 Task: Create a Board called Board0000000100 in Workspace WS0000000034 in Trello with Visibility as Workspace. Create a Board called Board0000000101 in Workspace WS0000000034 in Trello with Visibility as Private. Create a Board called Board0000000102 in Workspace WS0000000034 in Trello with Visibility as Public. Create Card Card0000000397 in Board Board0000000100 in Workspace WS0000000034 in Trello. Create Card Card0000000398 in Board Board0000000100 in Workspace WS0000000034 in Trello
Action: Mouse moved to (546, 564)
Screenshot: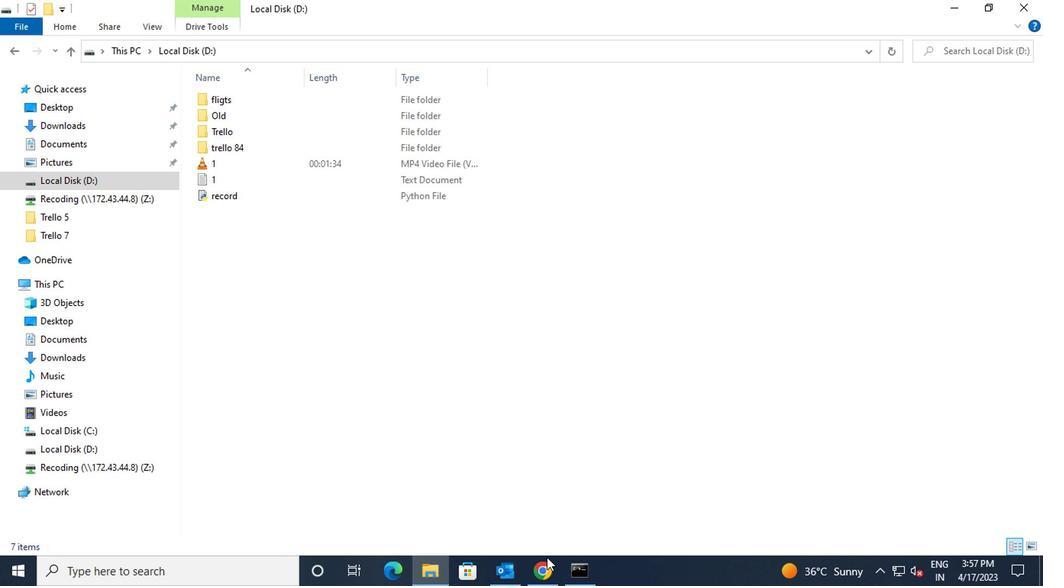 
Action: Mouse pressed left at (546, 564)
Screenshot: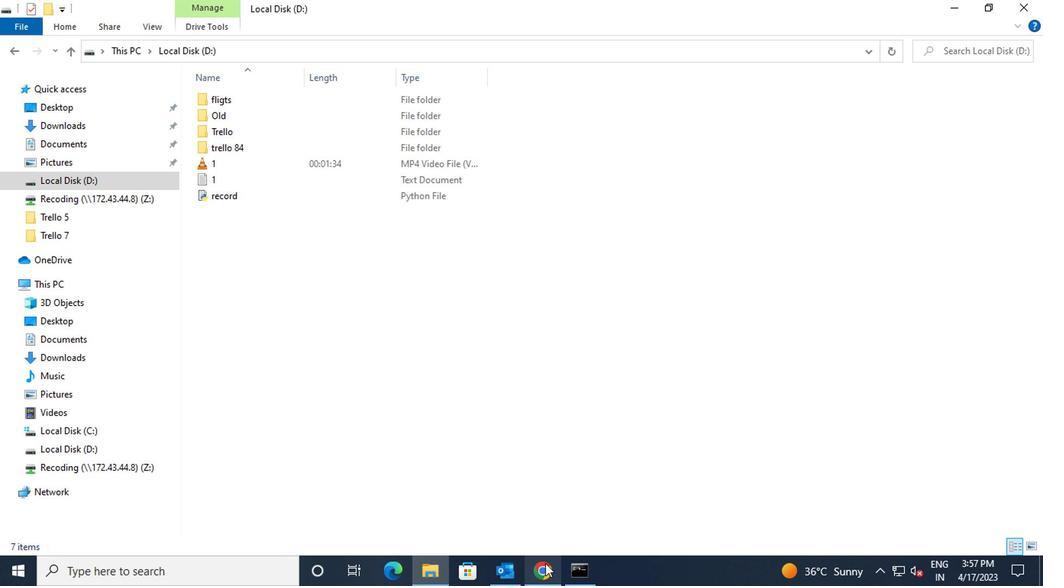 
Action: Mouse moved to (447, 96)
Screenshot: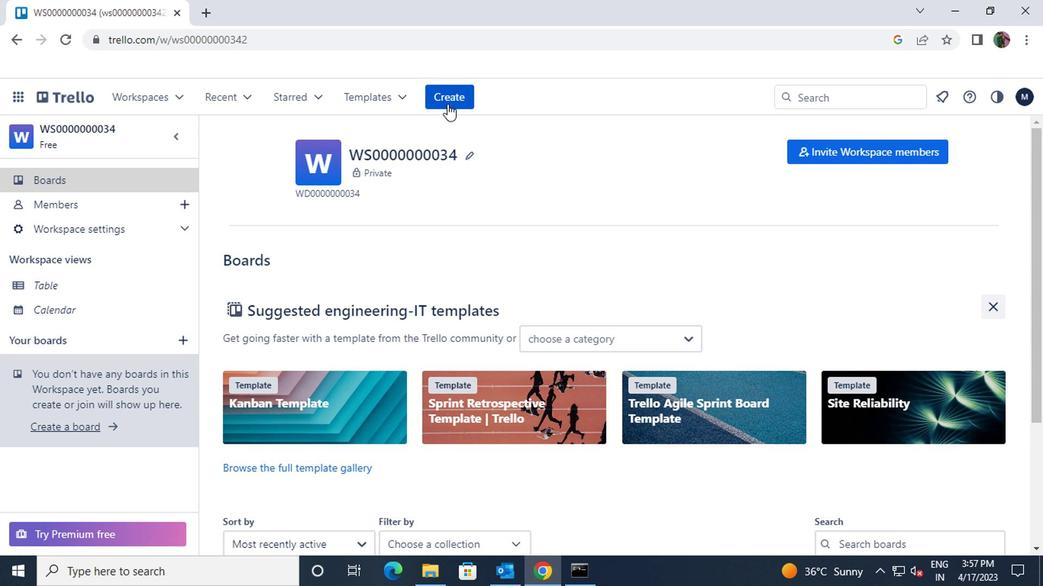 
Action: Mouse pressed left at (447, 96)
Screenshot: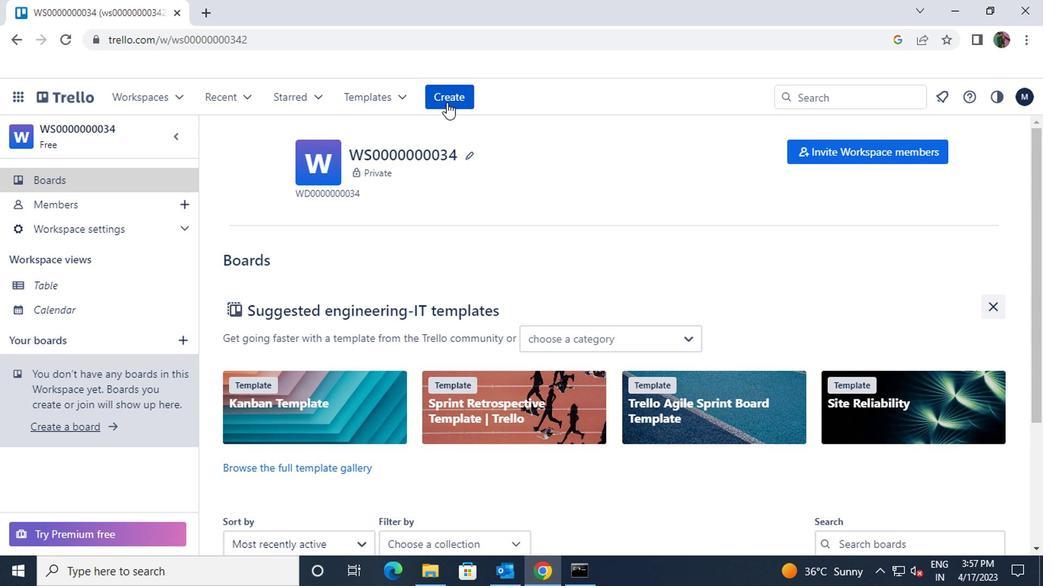 
Action: Mouse moved to (459, 154)
Screenshot: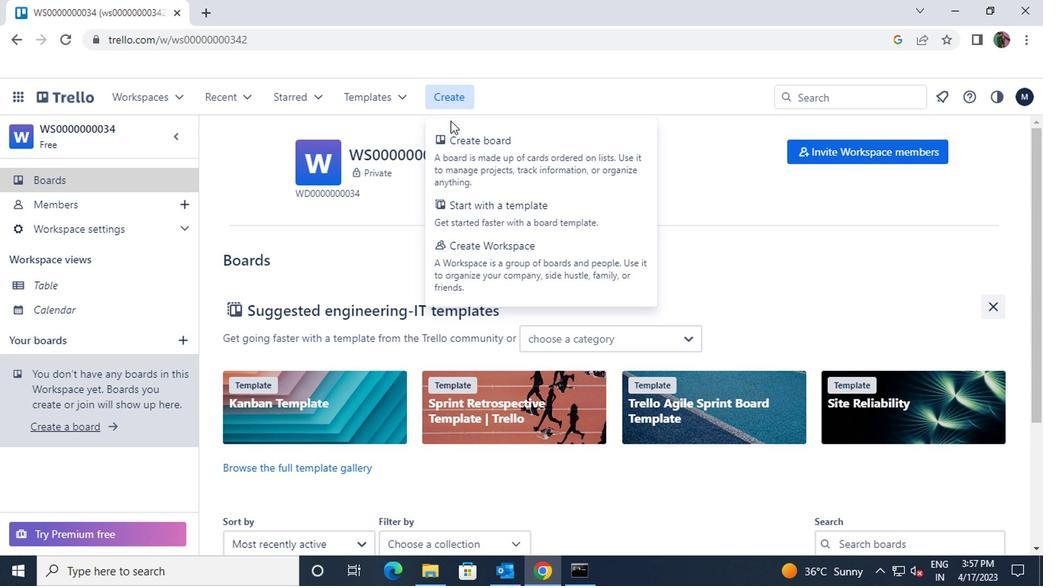 
Action: Mouse pressed left at (459, 154)
Screenshot: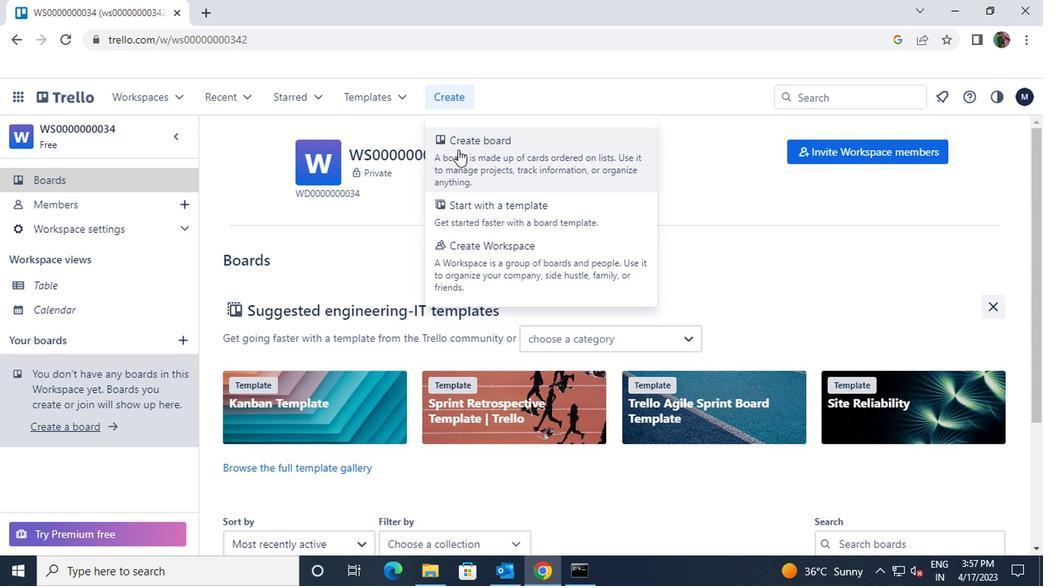 
Action: Key pressed <Key.shift>BOARD0000000100
Screenshot: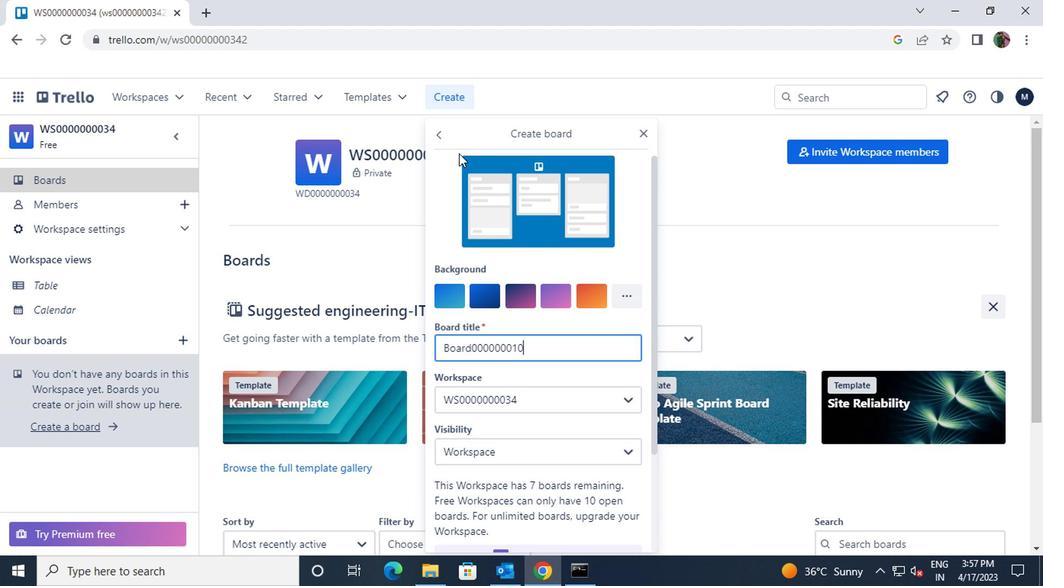 
Action: Mouse moved to (490, 260)
Screenshot: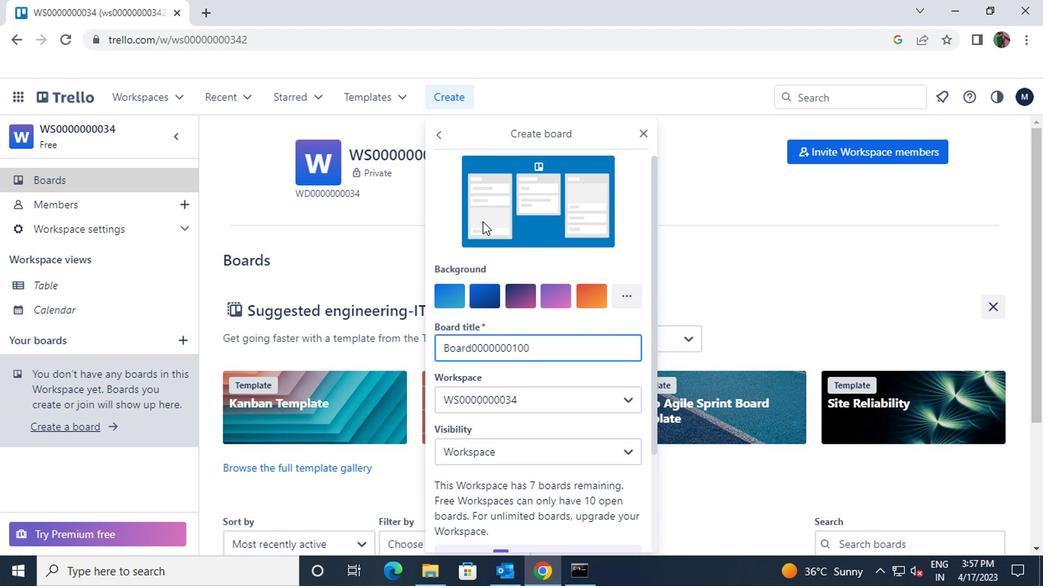 
Action: Mouse scrolled (490, 259) with delta (0, 0)
Screenshot: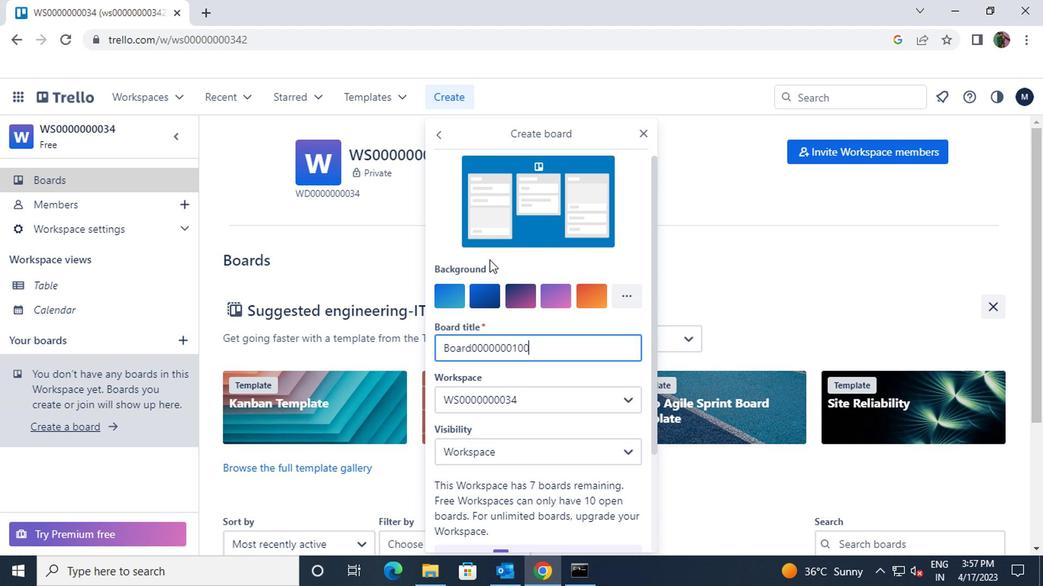 
Action: Mouse moved to (493, 516)
Screenshot: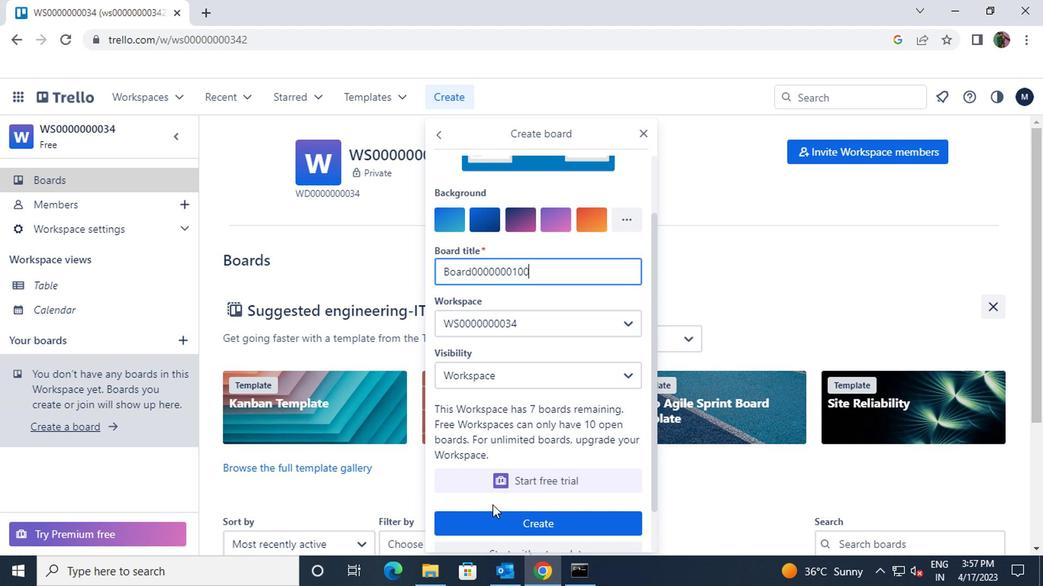 
Action: Mouse pressed left at (493, 516)
Screenshot: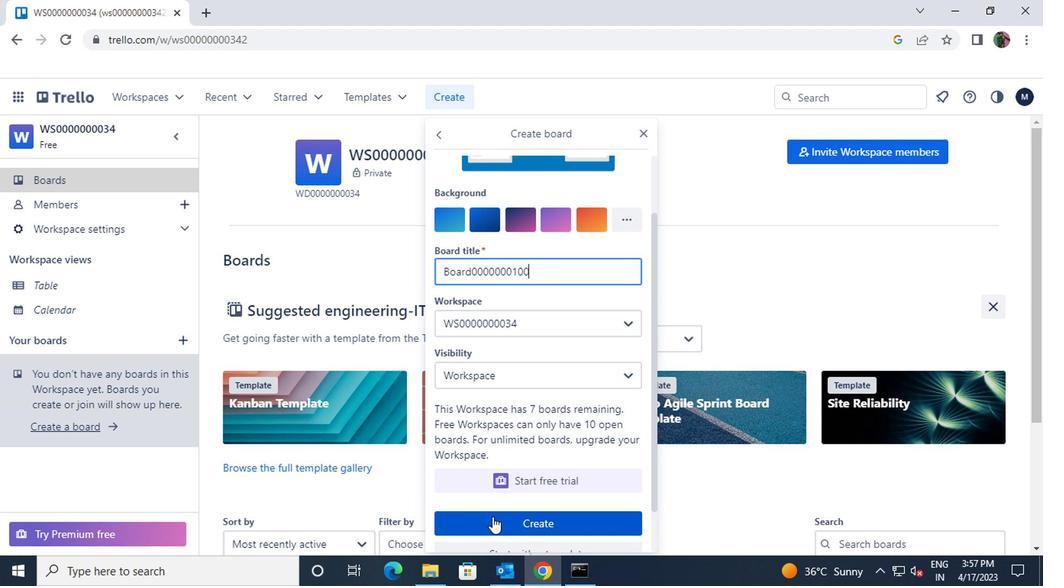 
Action: Mouse moved to (178, 339)
Screenshot: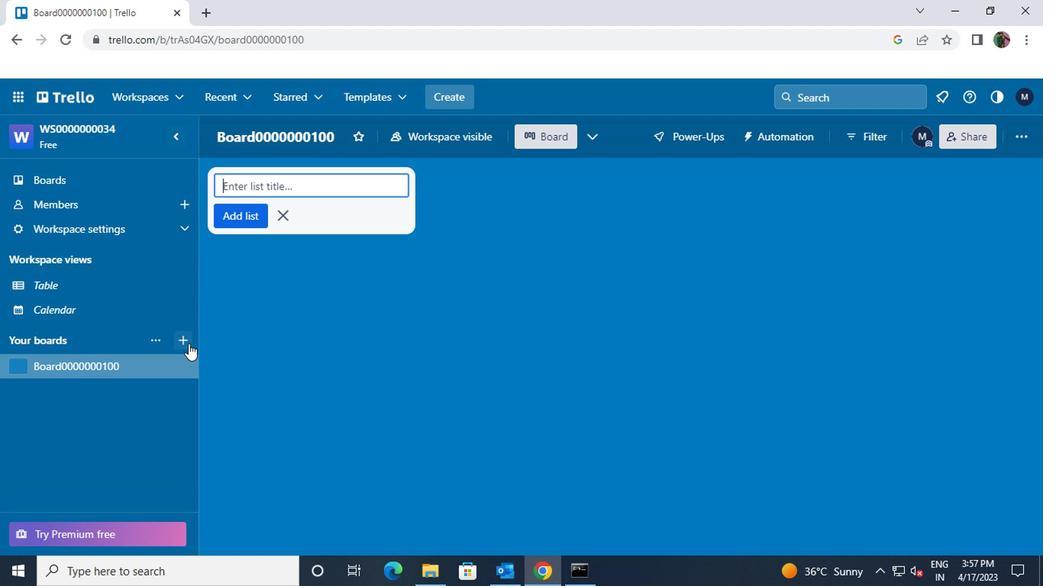 
Action: Mouse pressed left at (178, 339)
Screenshot: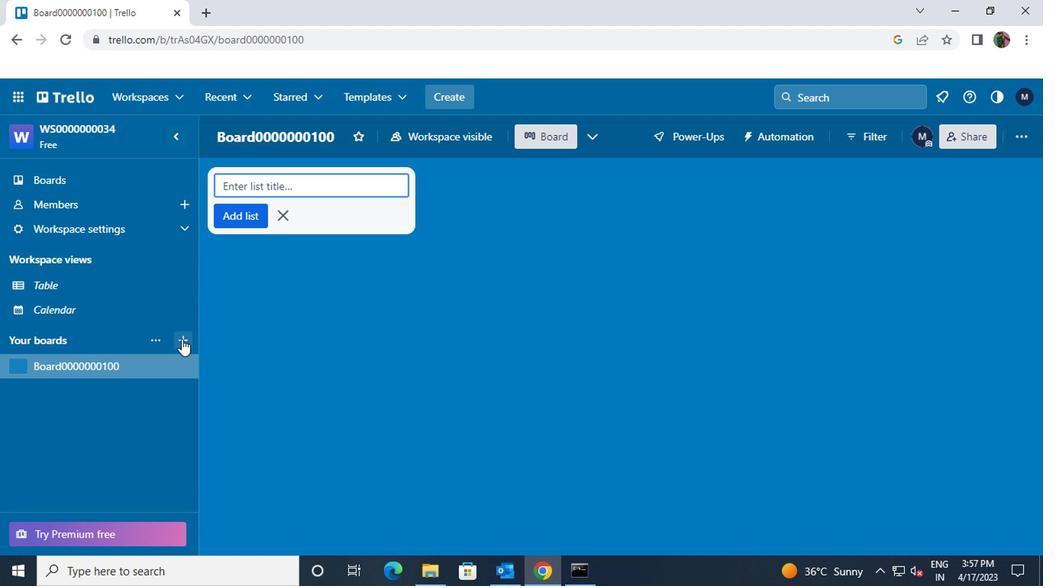 
Action: Mouse moved to (232, 346)
Screenshot: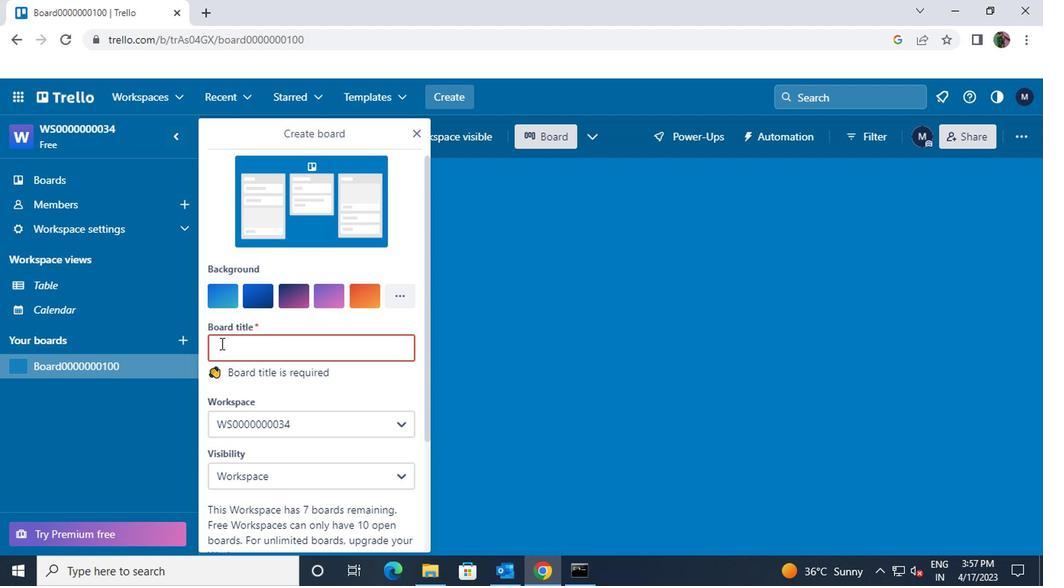 
Action: Mouse pressed left at (232, 346)
Screenshot: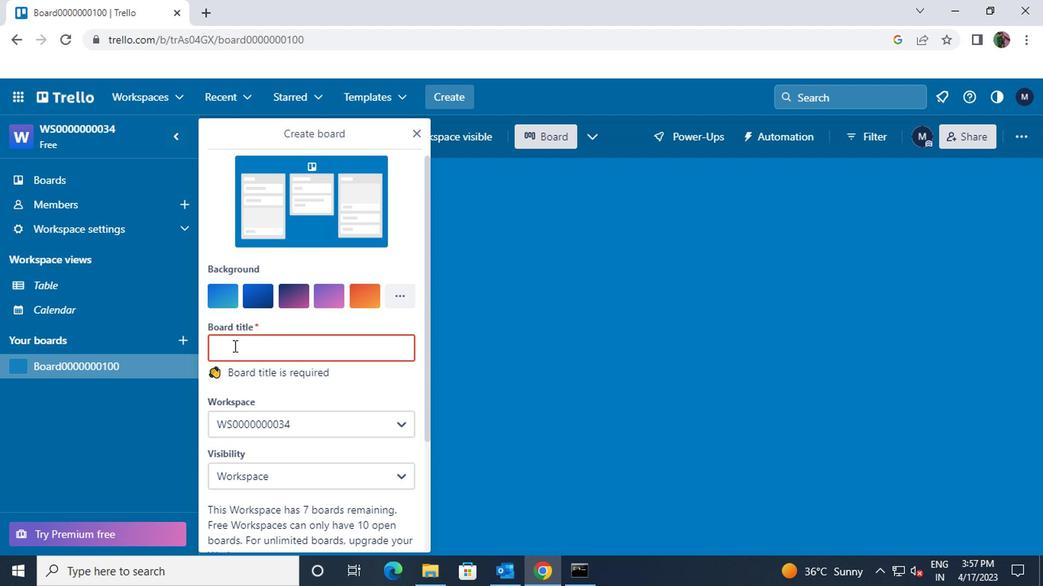 
Action: Key pressed <Key.shift>BOARD0000000101
Screenshot: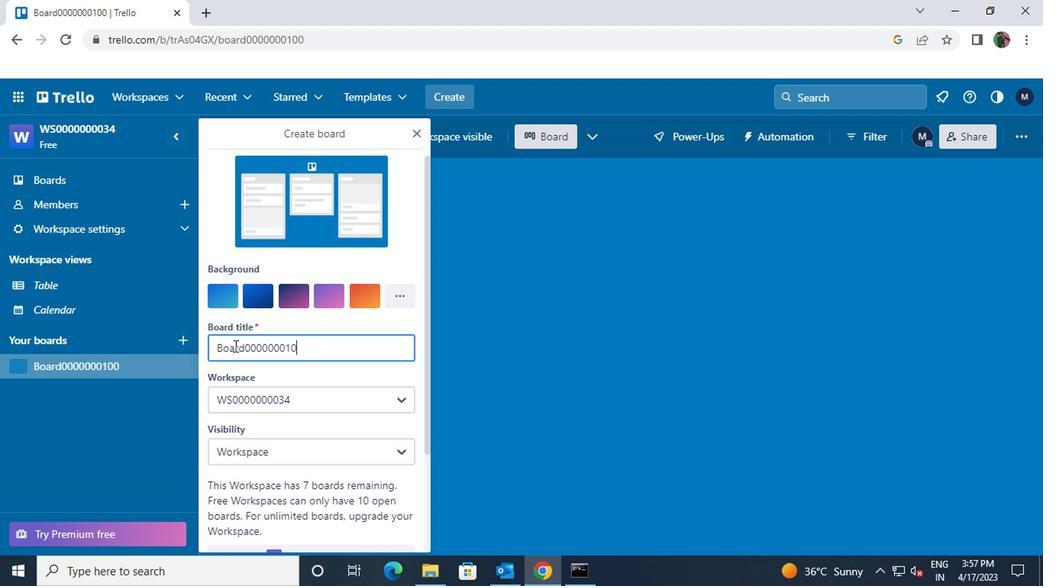 
Action: Mouse moved to (286, 419)
Screenshot: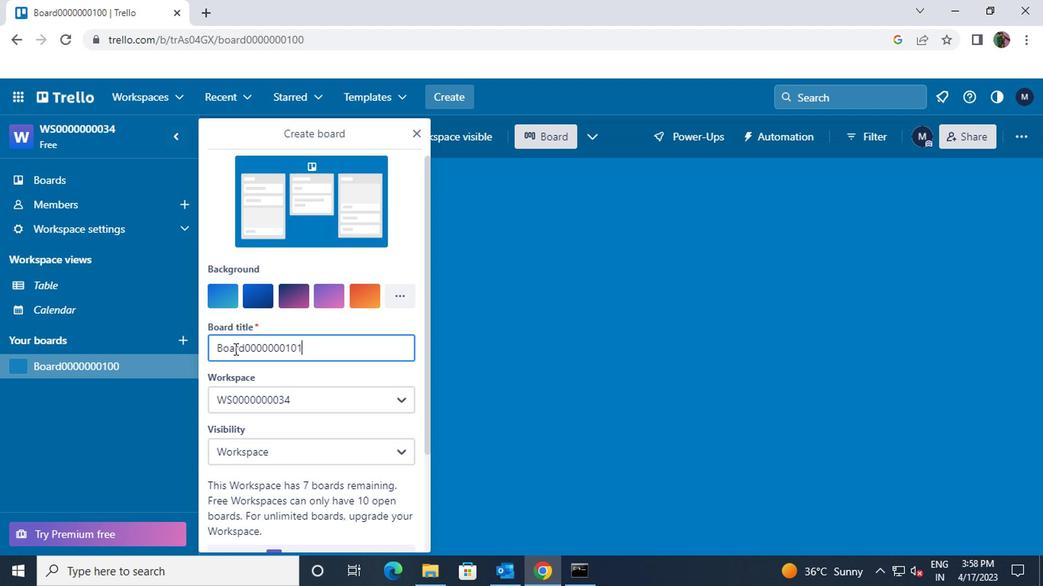 
Action: Mouse scrolled (286, 419) with delta (0, 0)
Screenshot: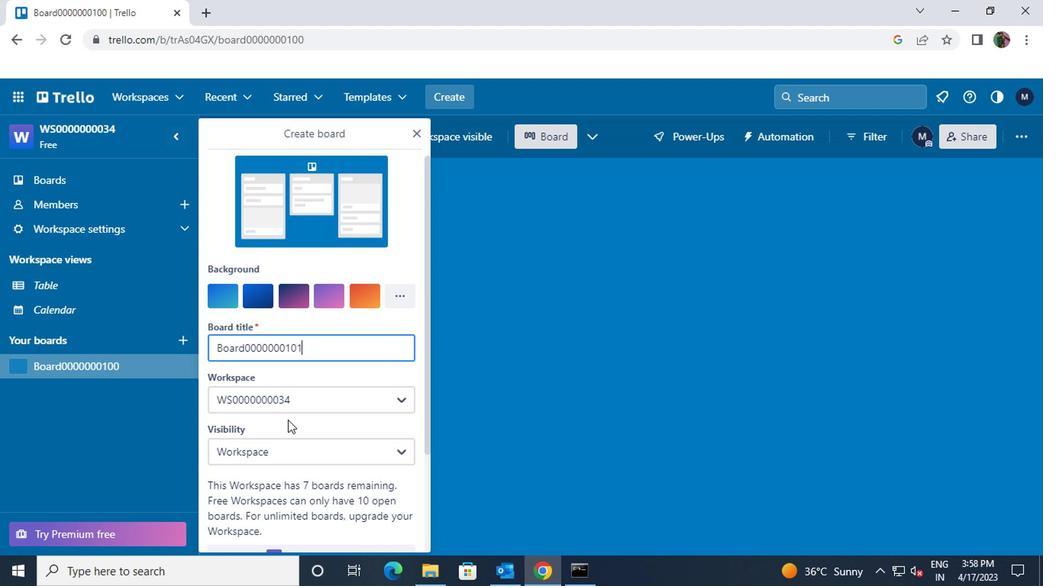 
Action: Mouse scrolled (286, 419) with delta (0, 0)
Screenshot: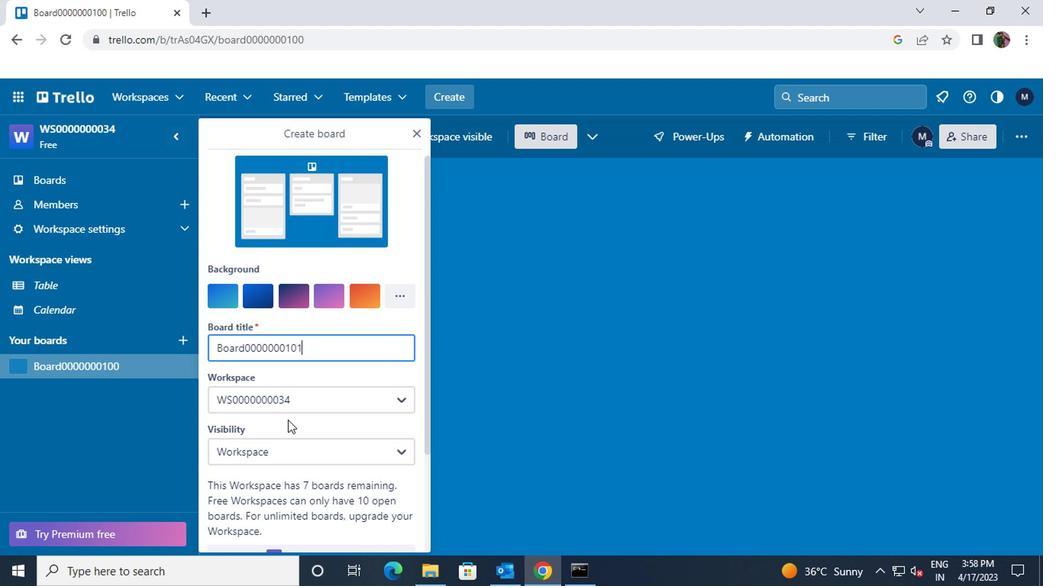 
Action: Mouse moved to (284, 469)
Screenshot: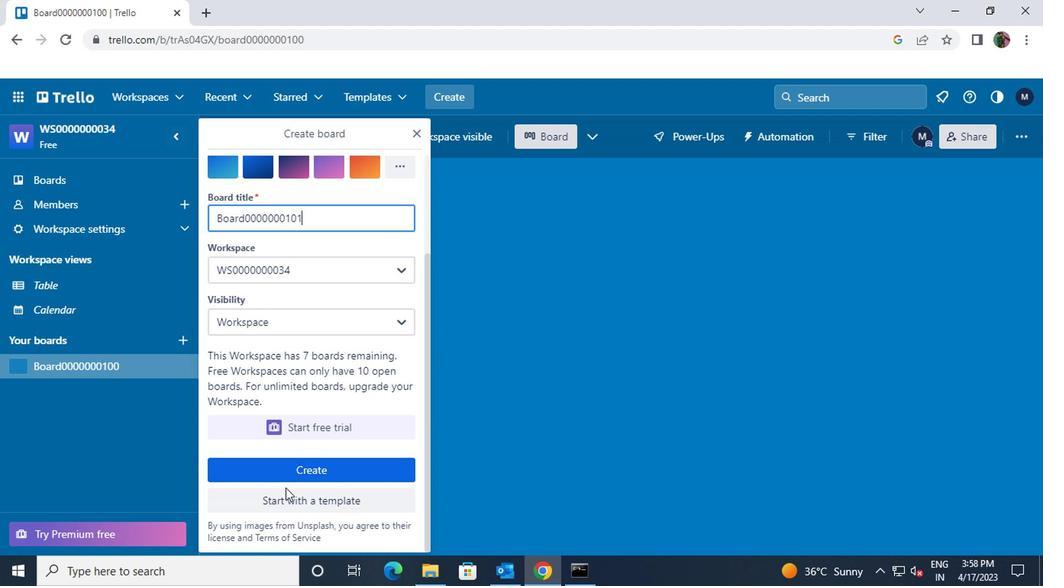 
Action: Mouse pressed left at (284, 469)
Screenshot: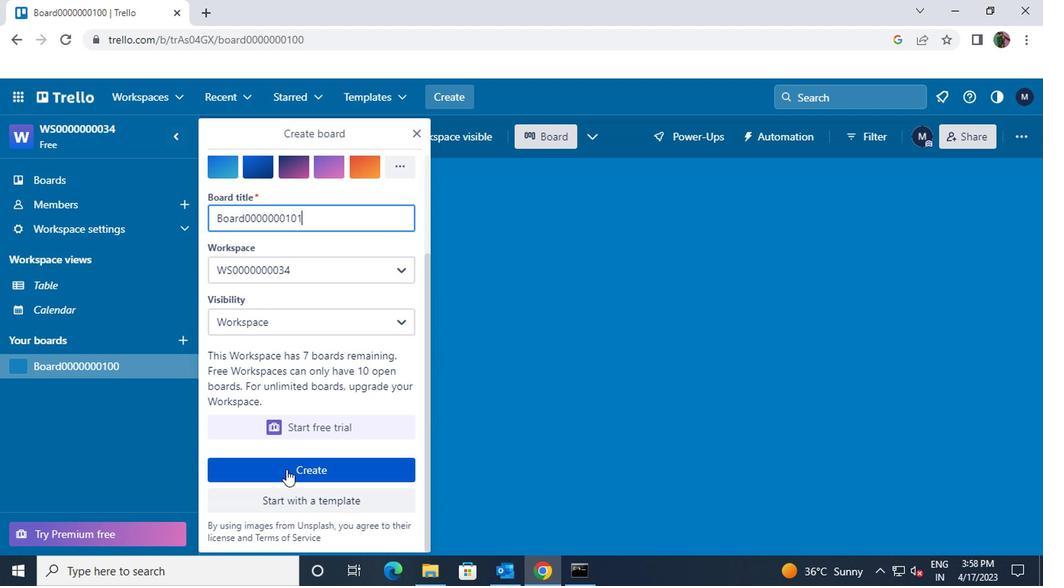 
Action: Mouse moved to (182, 342)
Screenshot: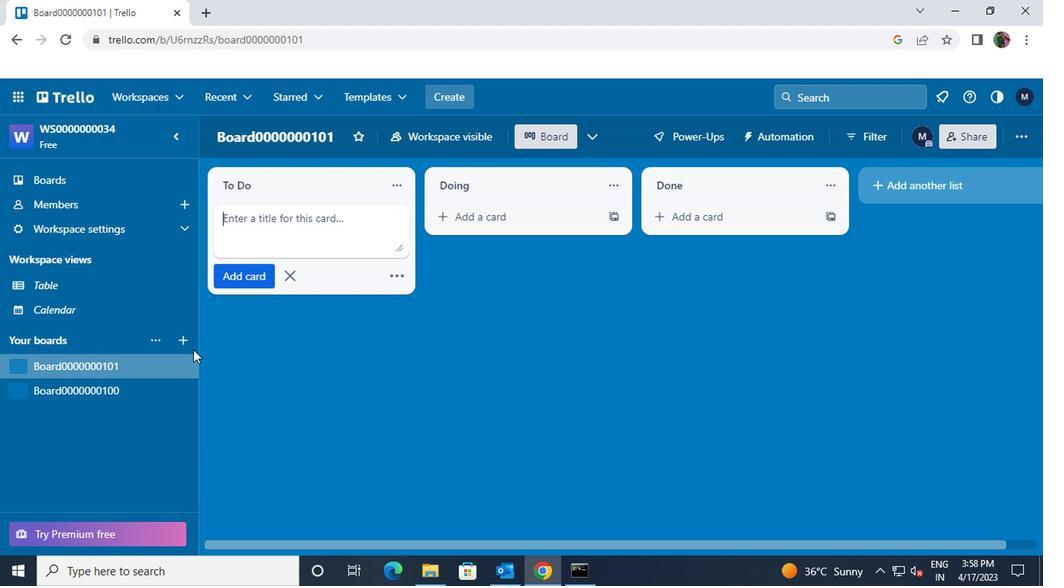 
Action: Mouse pressed left at (182, 342)
Screenshot: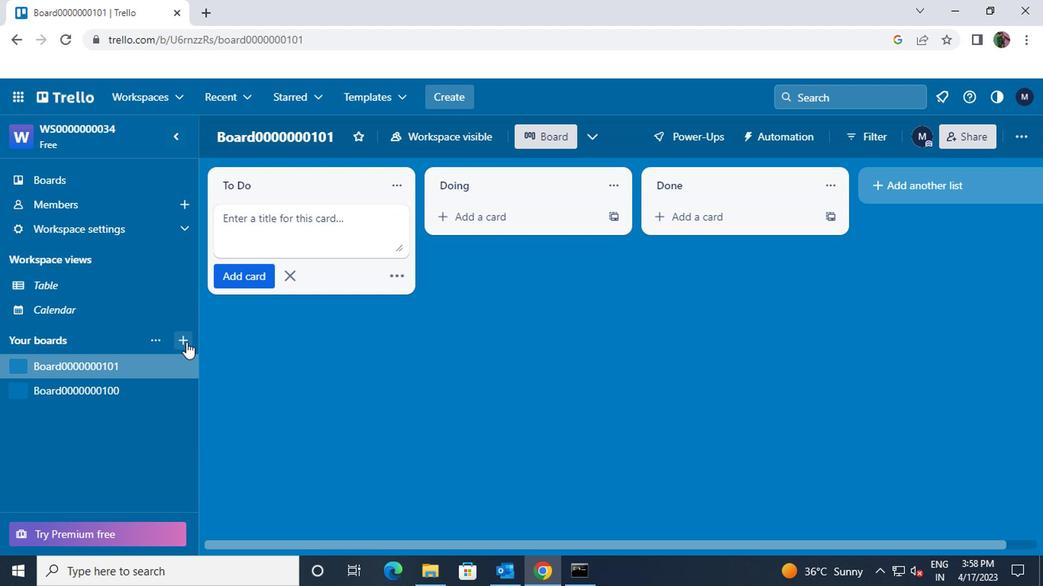 
Action: Mouse moved to (236, 348)
Screenshot: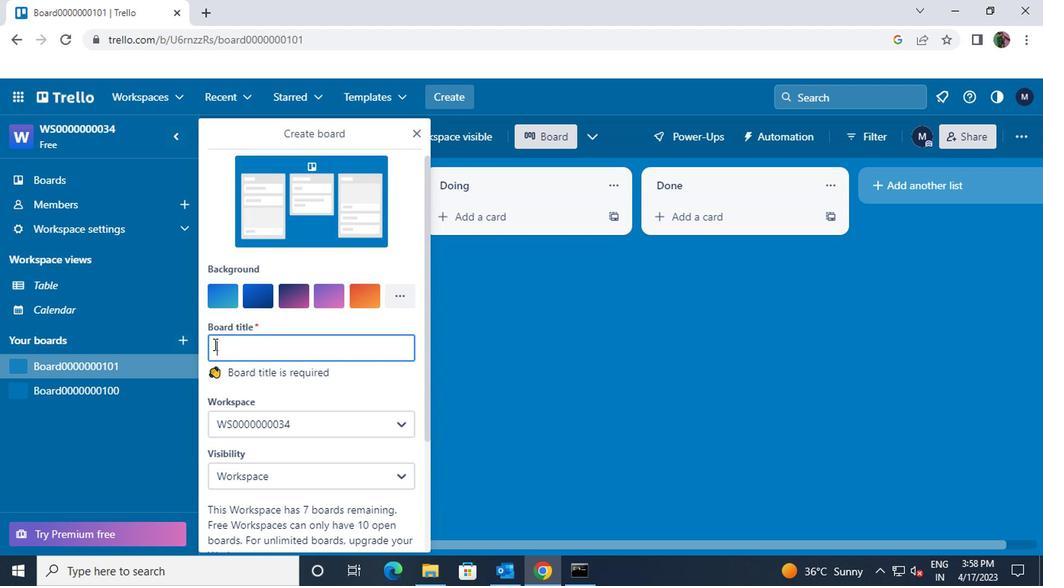 
Action: Mouse pressed left at (236, 348)
Screenshot: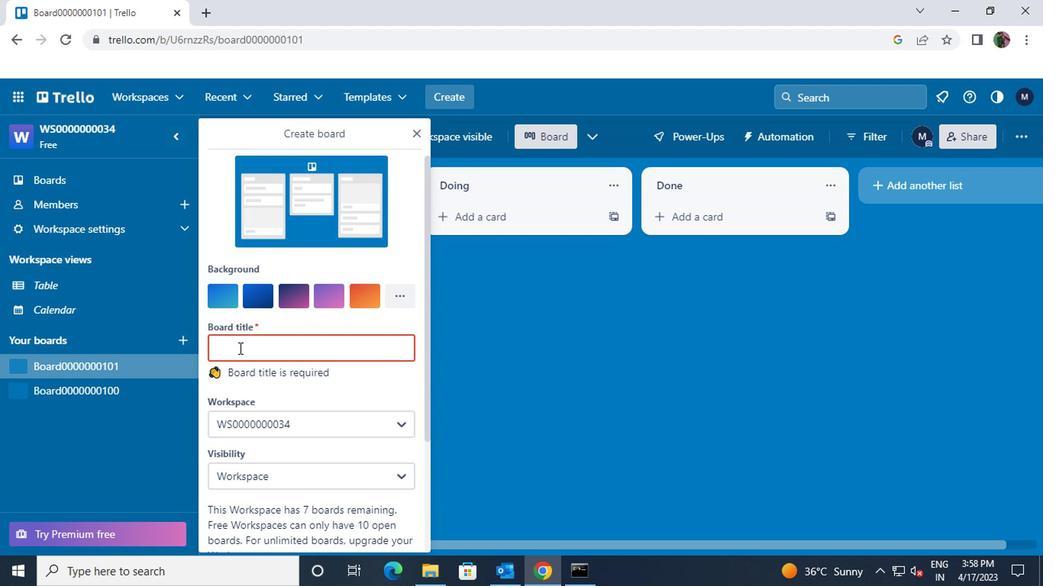
Action: Mouse moved to (237, 349)
Screenshot: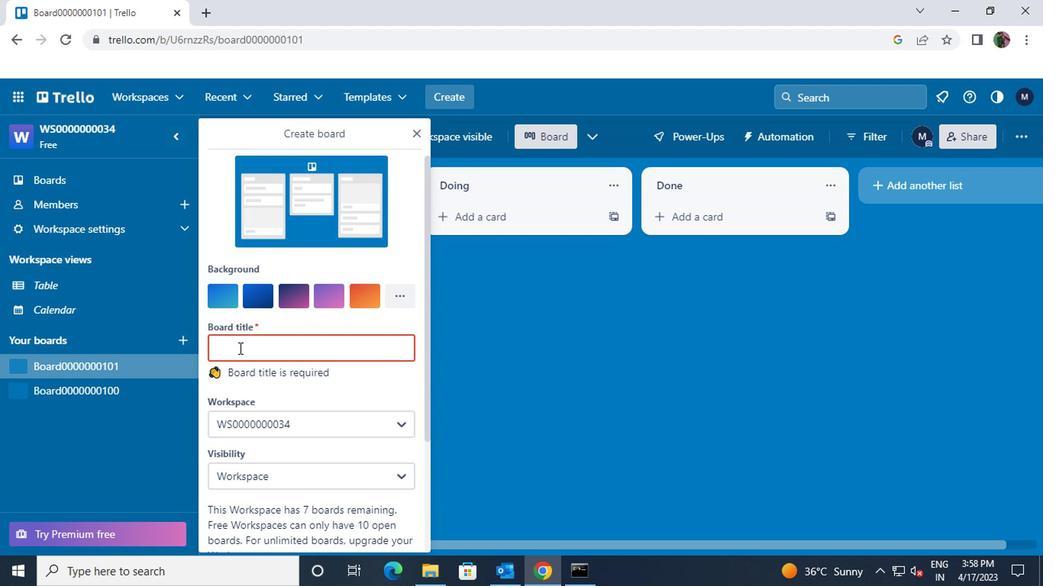 
Action: Key pressed <Key.shift>BOARD0000000102
Screenshot: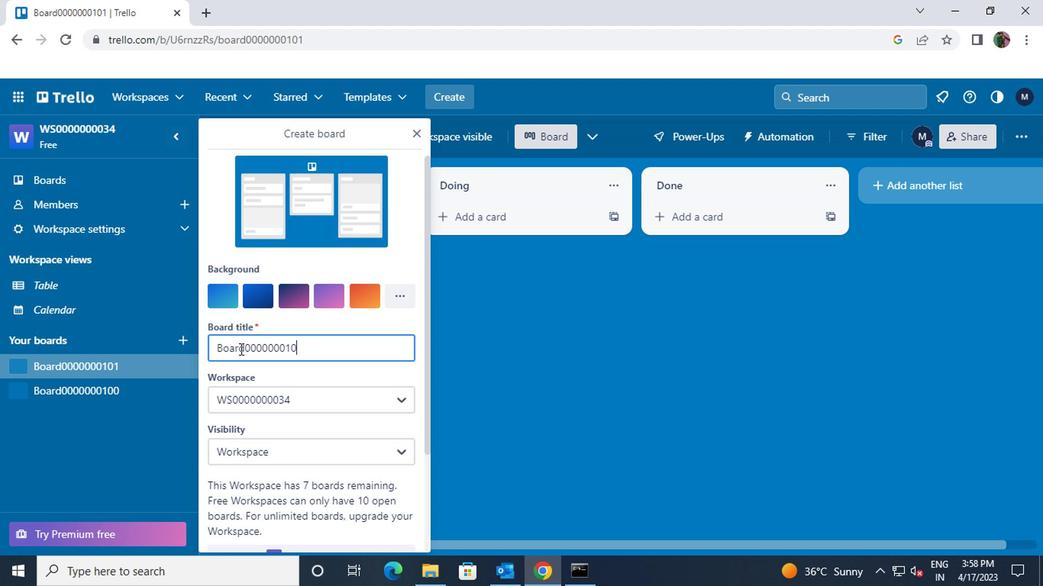 
Action: Mouse moved to (242, 380)
Screenshot: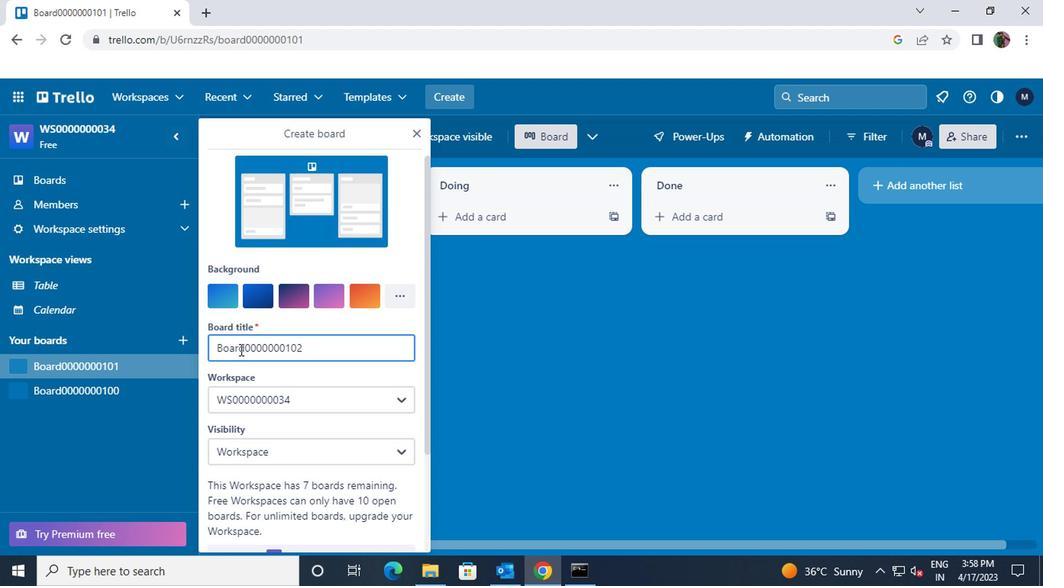 
Action: Mouse scrolled (242, 379) with delta (0, 0)
Screenshot: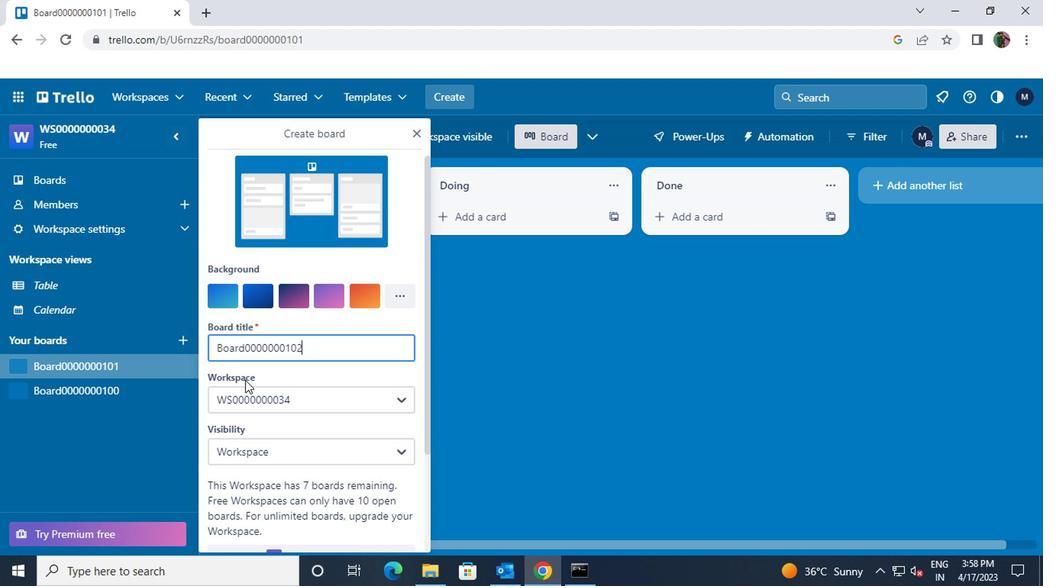 
Action: Mouse scrolled (242, 379) with delta (0, 0)
Screenshot: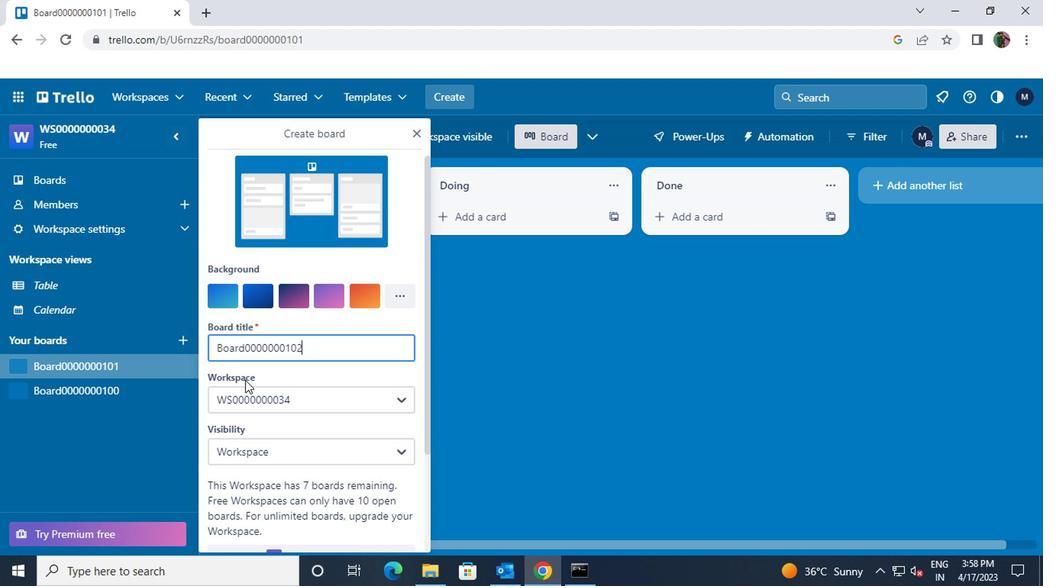 
Action: Mouse moved to (293, 469)
Screenshot: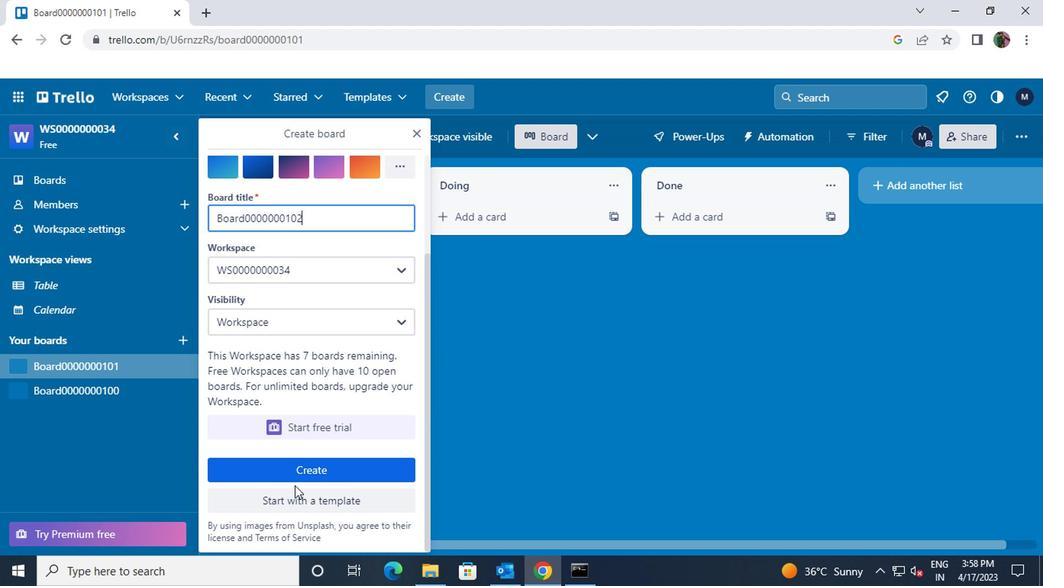 
Action: Mouse pressed left at (293, 469)
Screenshot: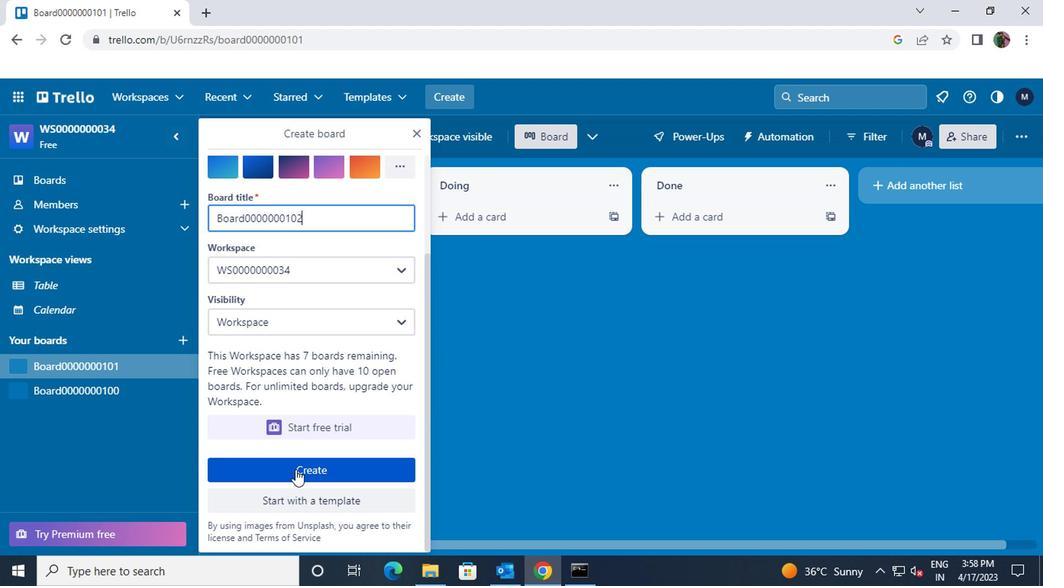 
Action: Mouse moved to (117, 408)
Screenshot: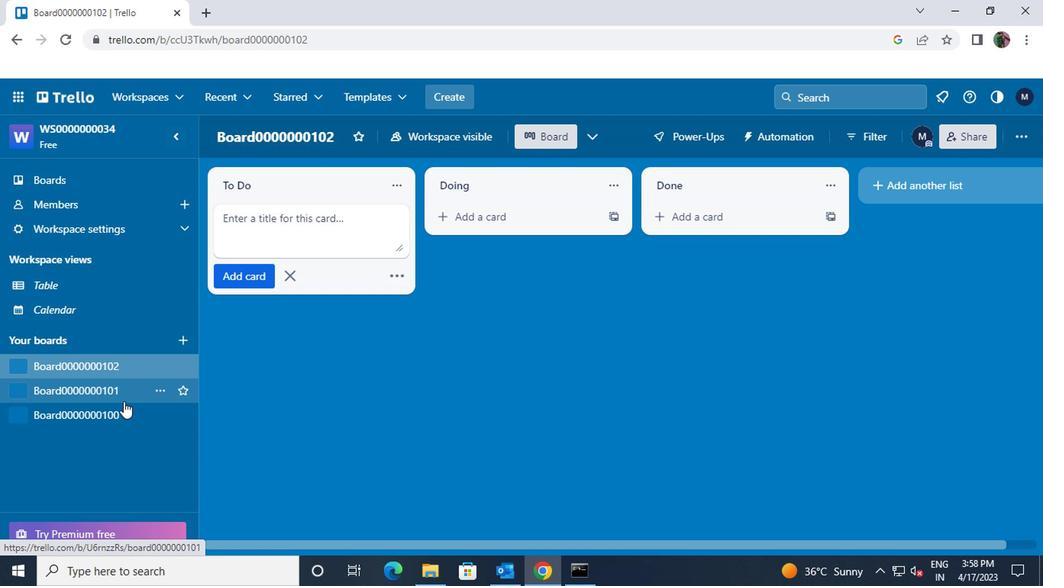 
Action: Mouse pressed left at (117, 408)
Screenshot: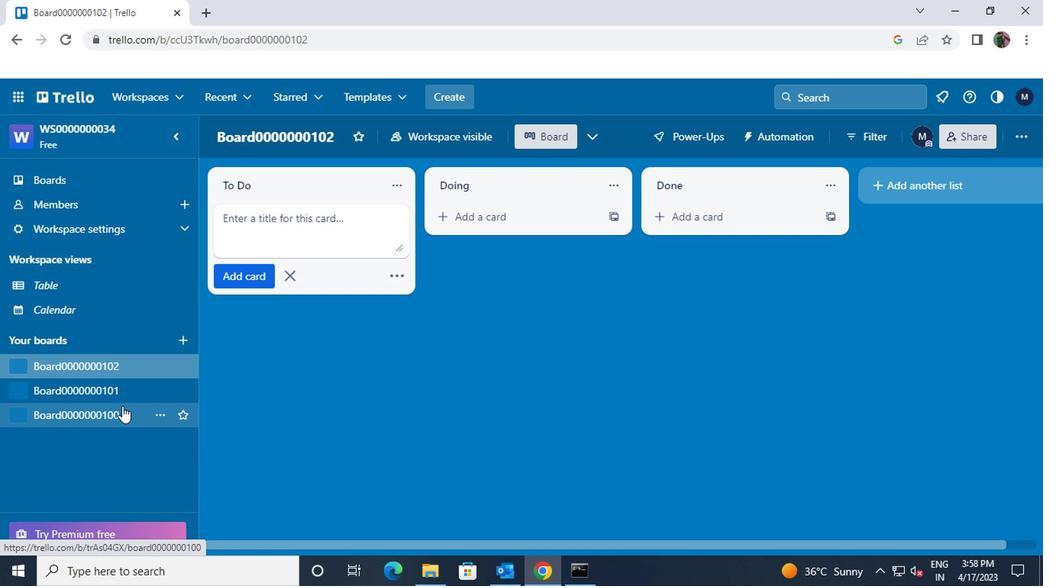 
Action: Mouse moved to (233, 192)
Screenshot: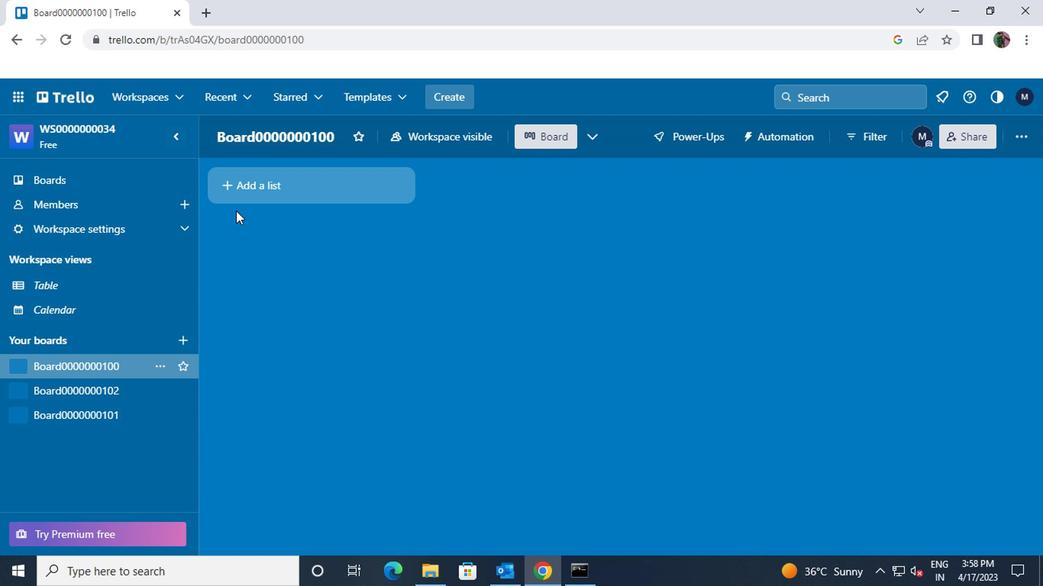 
Action: Mouse pressed left at (233, 192)
Screenshot: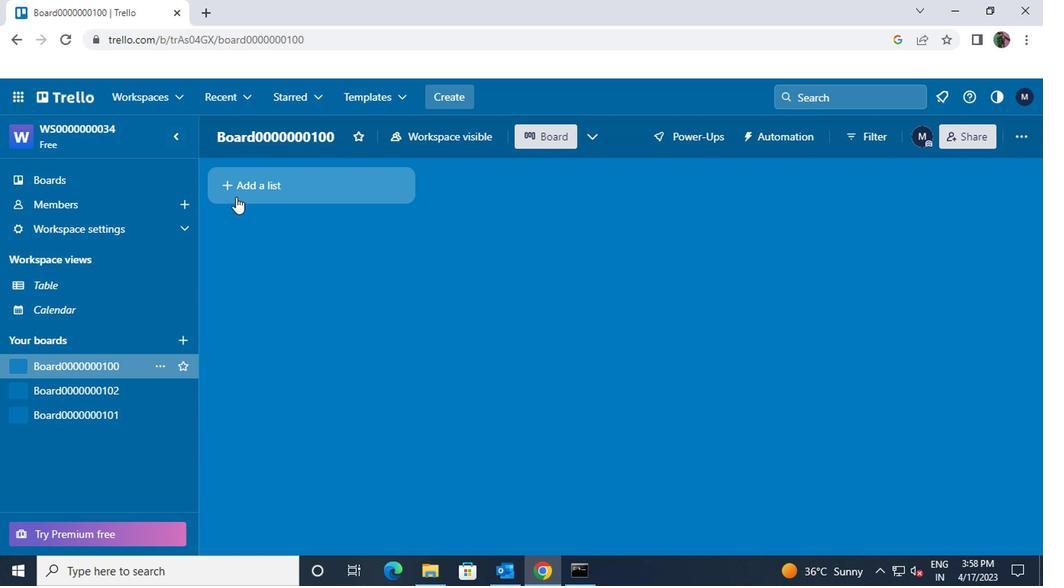 
Action: Key pressed <Key.shift>CARD0000000397
Screenshot: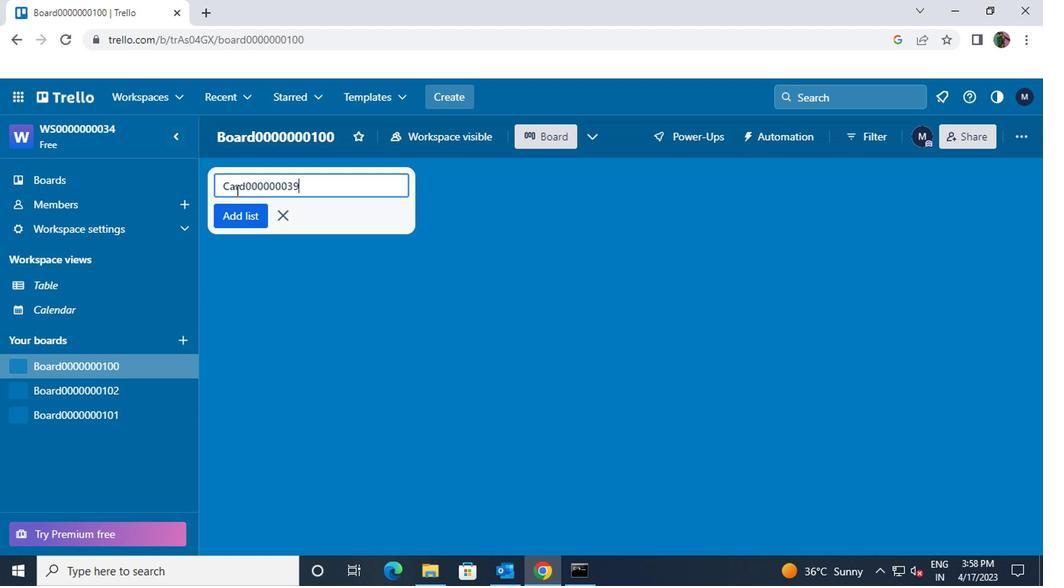 
Action: Mouse moved to (234, 215)
Screenshot: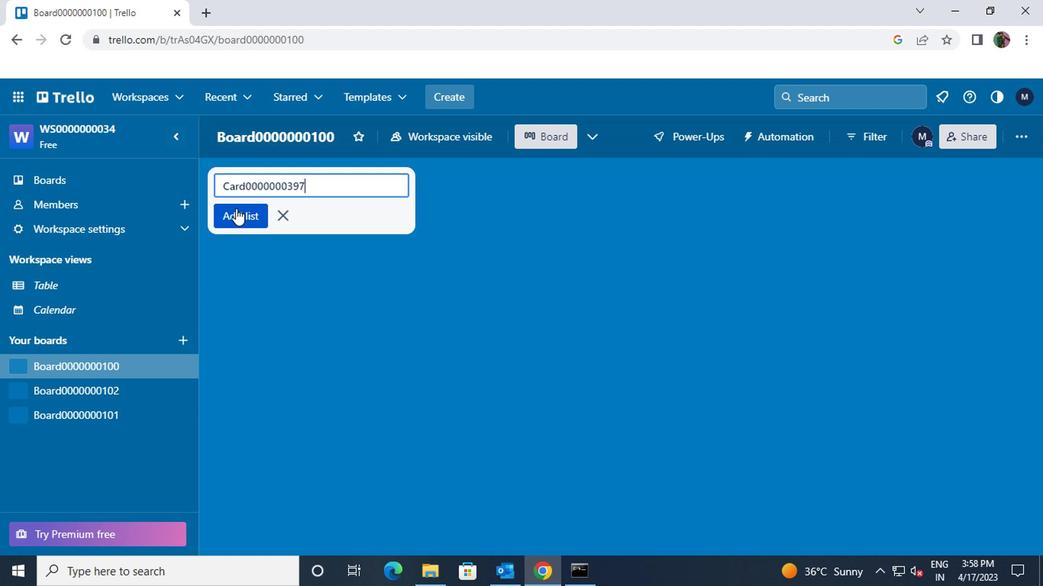 
Action: Mouse pressed left at (234, 215)
Screenshot: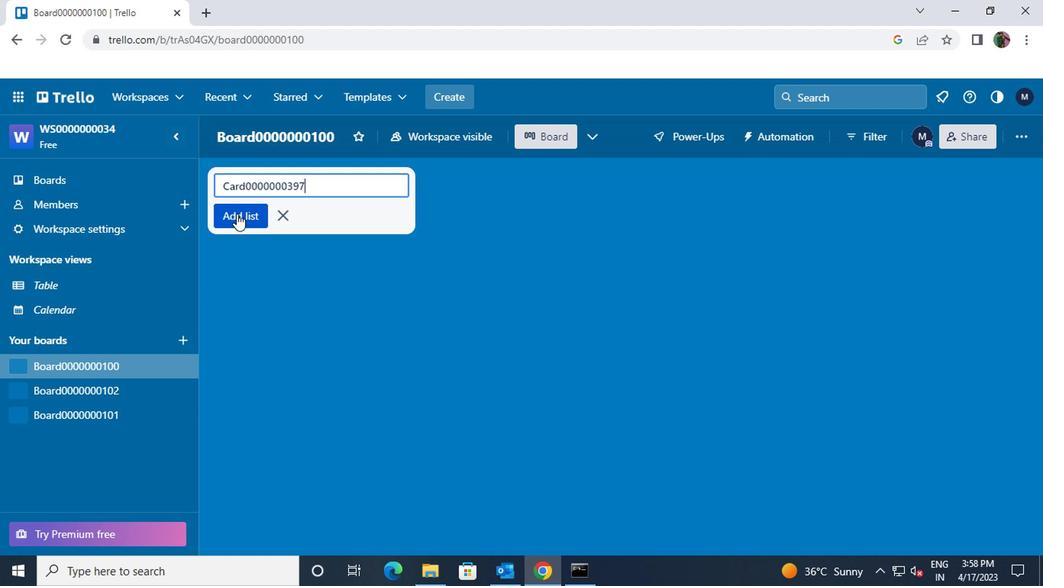
Action: Key pressed <Key.shift>CARD0000000398
Screenshot: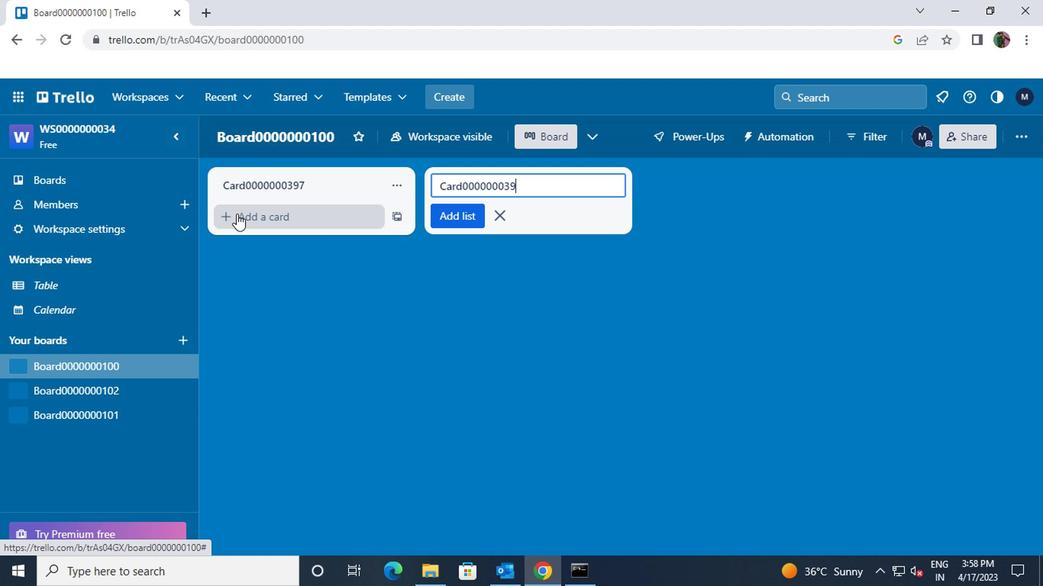 
Action: Mouse moved to (470, 218)
Screenshot: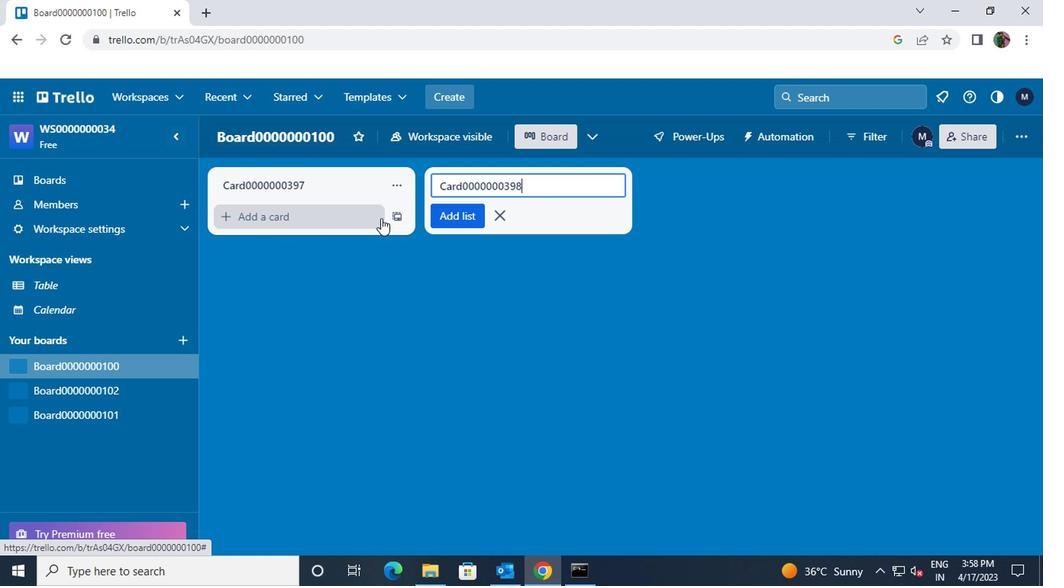 
Action: Mouse pressed left at (470, 218)
Screenshot: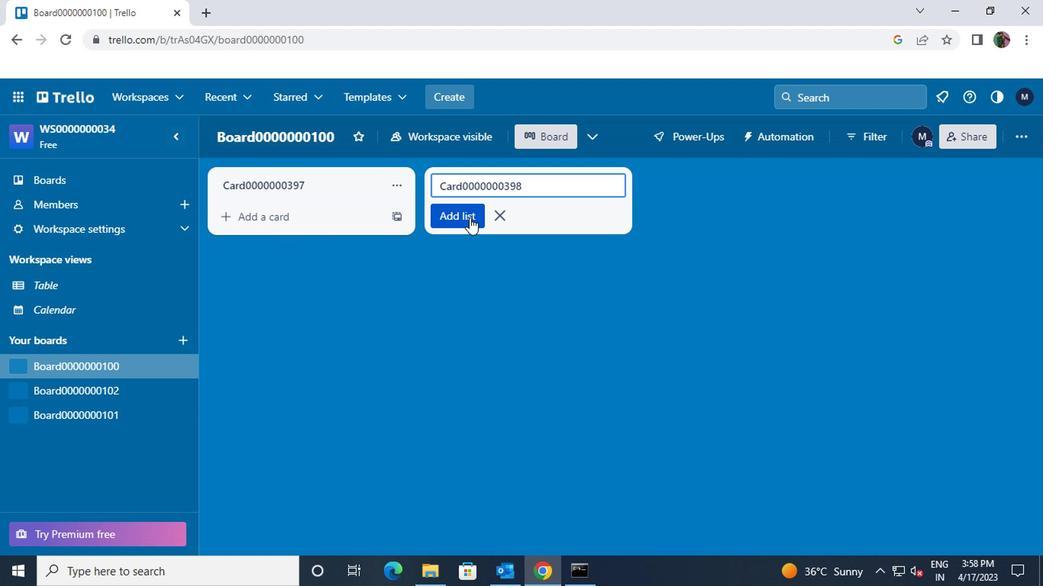 
